 Task: Add an event with the title Lunch Break: Mindfulness and Stress Reduction Workshop, date '2023/12/07', time 7:50 AM to 9:50 AMand add a description: The training workshop will be facilitated by experienced negotiation experts who will provide guidance, insights, and practical tips throughout the session. Participants will have ample opportunities to ask questions, share experiences, and receive personalized feedback on their negotiation skills.Select event color  Tangerine . Add location for the event as: 123 Belém Tower, Lisbon, Portugal, logged in from the account softage.5@softage.netand send the event invitation to softage.6@softage.net and softage.7@softage.net. Set a reminder for the event Weekly on Sunday
Action: Mouse moved to (56, 94)
Screenshot: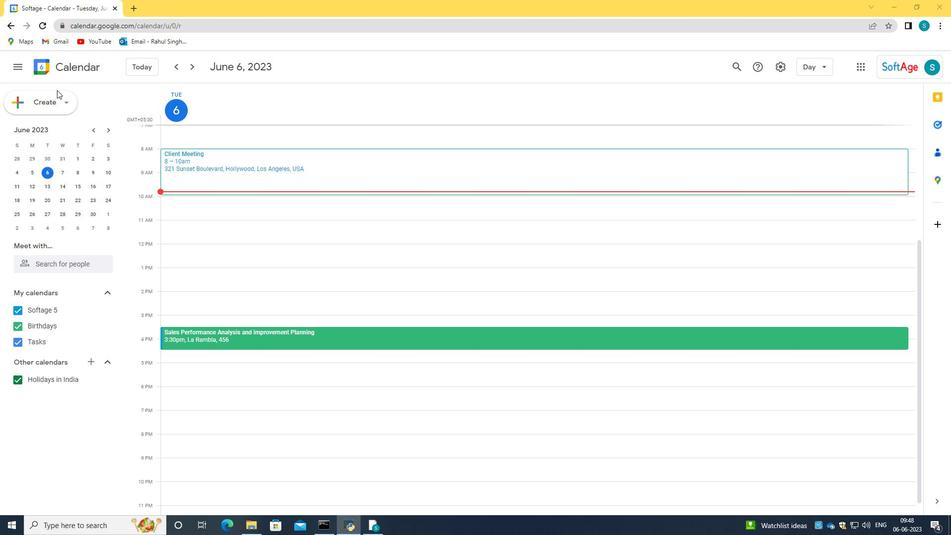 
Action: Mouse pressed left at (56, 94)
Screenshot: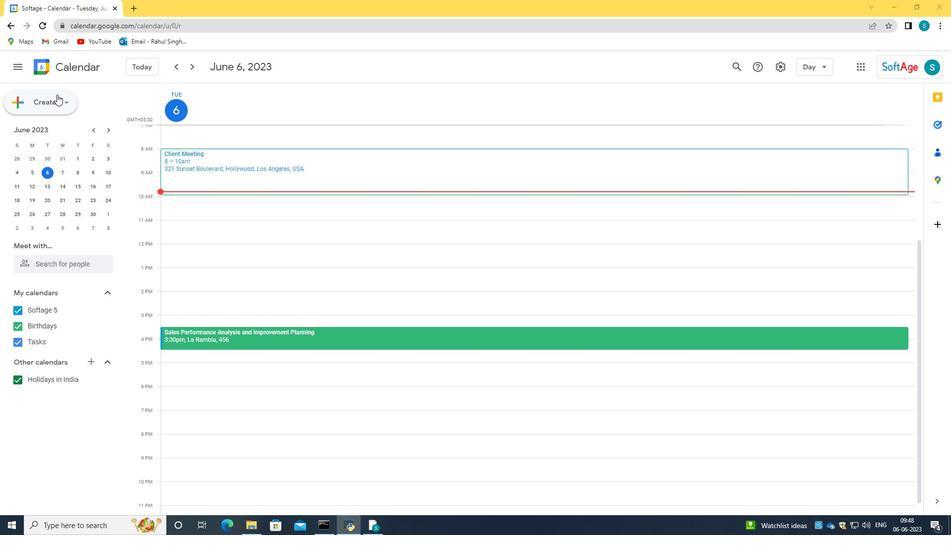 
Action: Mouse moved to (63, 128)
Screenshot: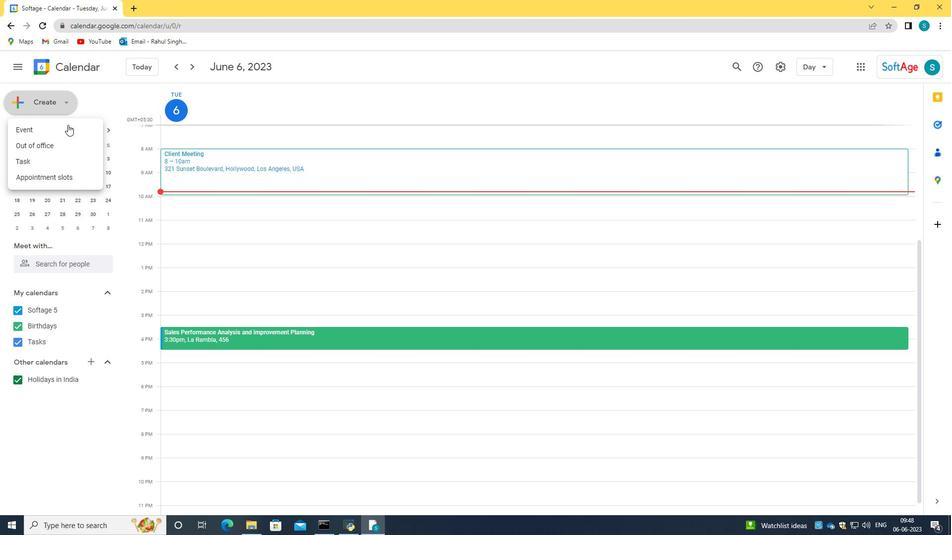 
Action: Mouse pressed left at (63, 128)
Screenshot: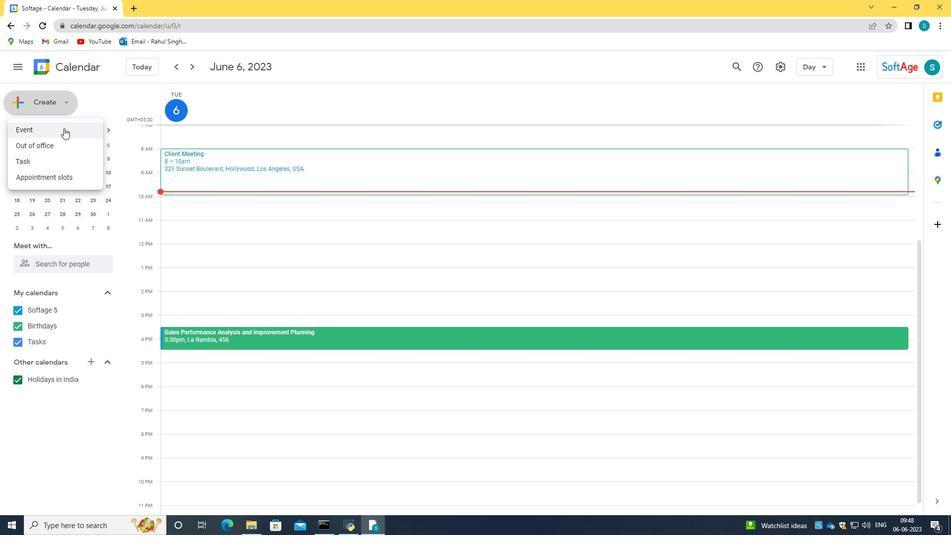 
Action: Mouse moved to (572, 396)
Screenshot: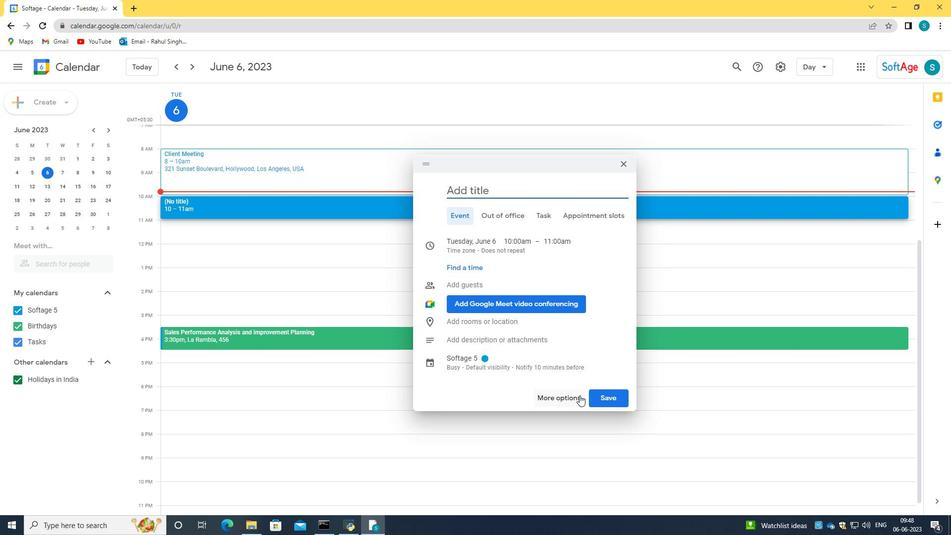 
Action: Mouse pressed left at (572, 396)
Screenshot: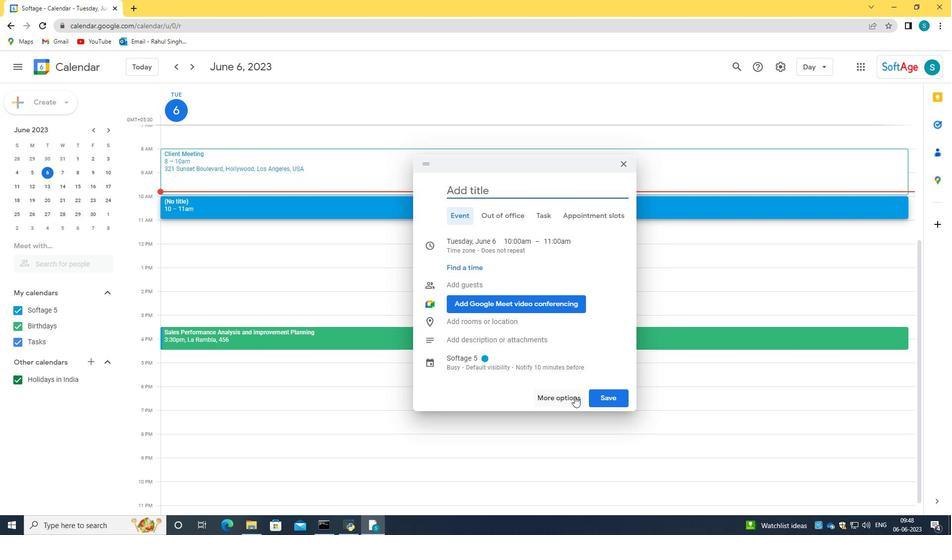 
Action: Mouse moved to (90, 76)
Screenshot: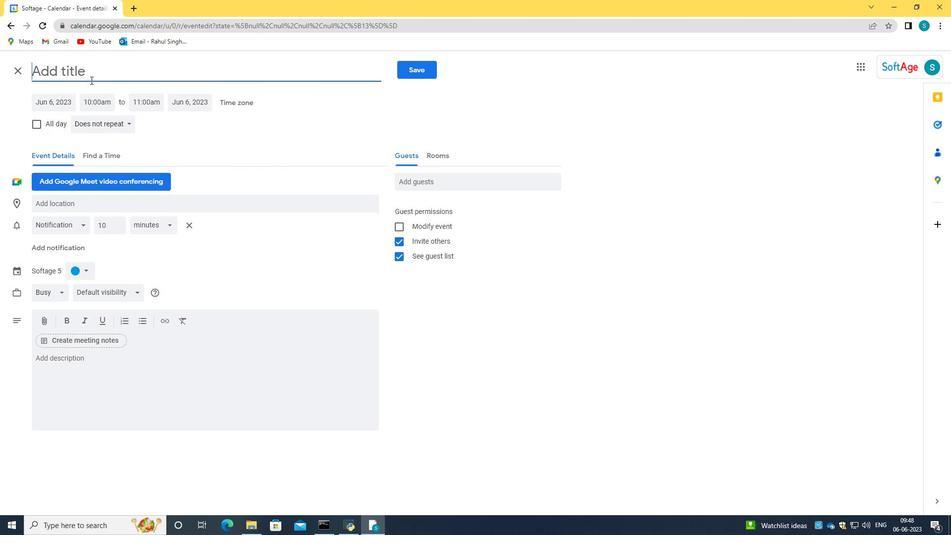 
Action: Mouse pressed left at (90, 76)
Screenshot: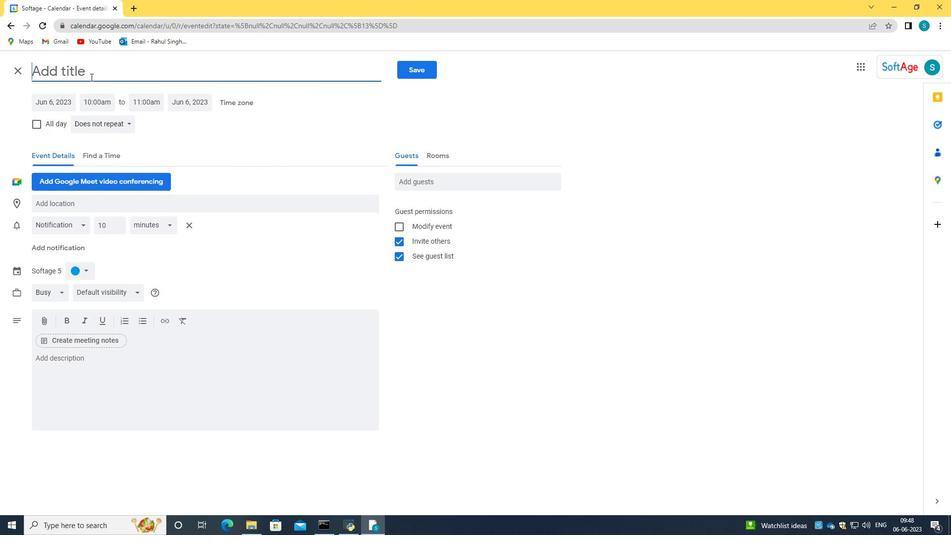 
Action: Key pressed <Key.caps_lock>L<Key.caps_lock>uc<Key.backspace>nch<Key.space><Key.caps_lock>B<Key.caps_lock>reak<Key.shift_r>:<Key.space><Key.caps_lock>M<Key.caps_lock>indfulness<Key.space>and<Key.space><Key.caps_lock>ST<Key.backspace><Key.caps_lock>tress<Key.space><Key.caps_lock>R<Key.caps_lock>eduction<Key.space><Key.caps_lock>W<Key.caps_lock>orkshop<Key.tab>
Screenshot: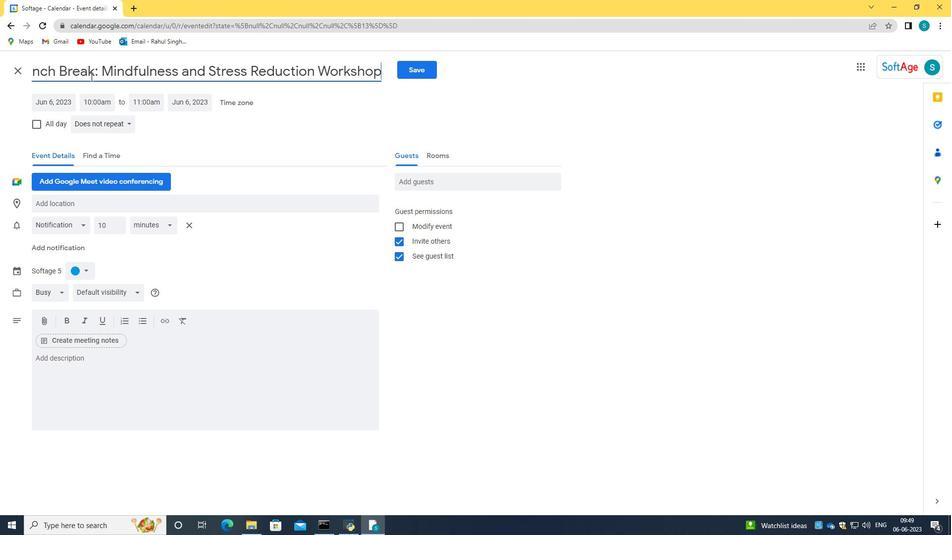 
Action: Mouse moved to (68, 95)
Screenshot: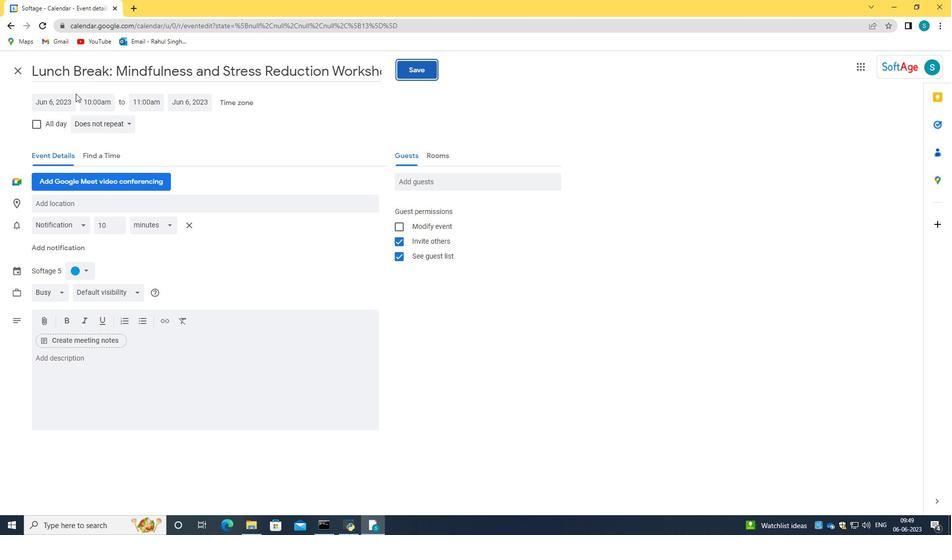 
Action: Mouse pressed left at (68, 95)
Screenshot: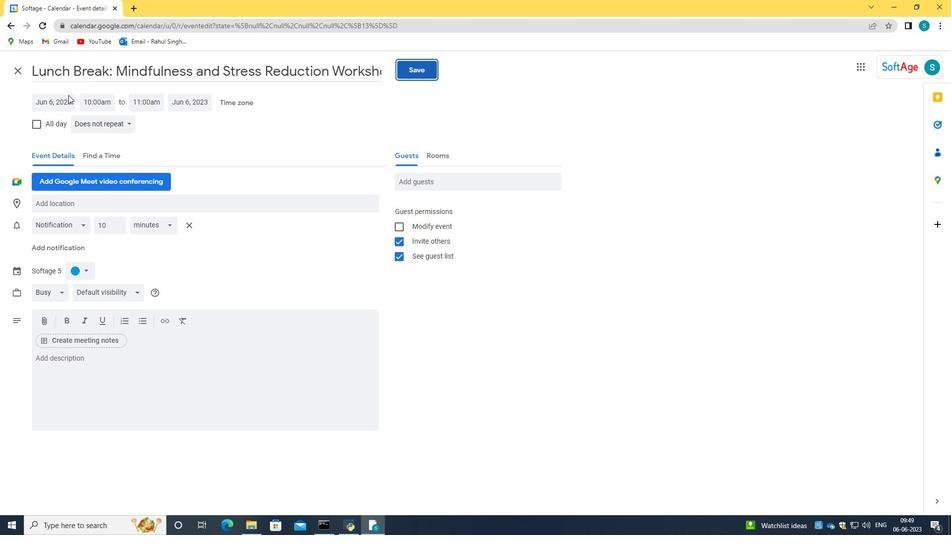 
Action: Mouse moved to (47, 103)
Screenshot: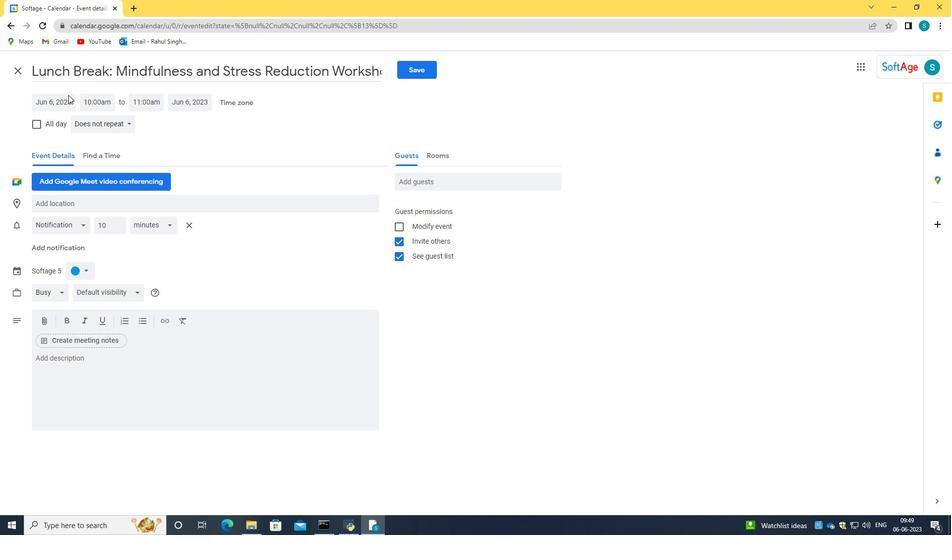 
Action: Key pressed 08<Key.backspace>7<Key.shift_r>:50<Key.space>am<Key.tab>09<Key.shift_r>:50<Key.space>am
Screenshot: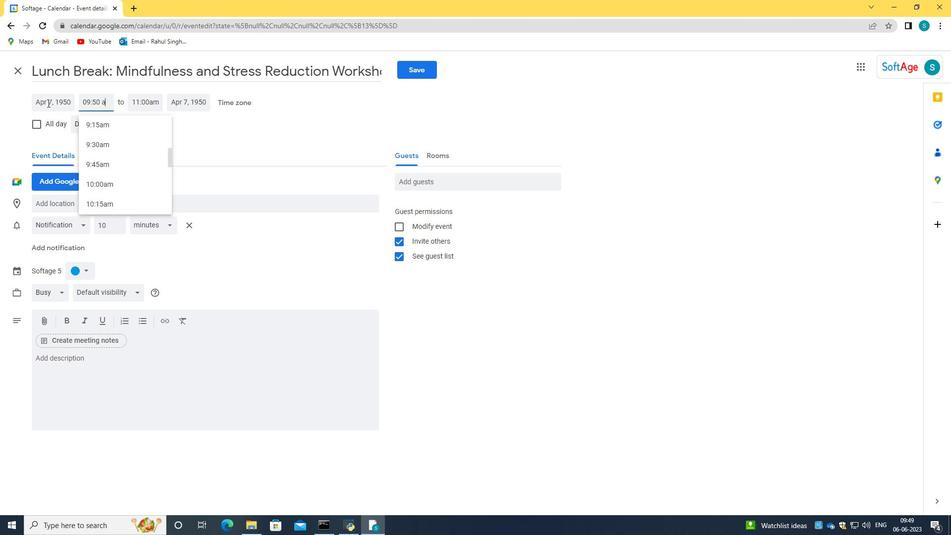 
Action: Mouse moved to (117, 157)
Screenshot: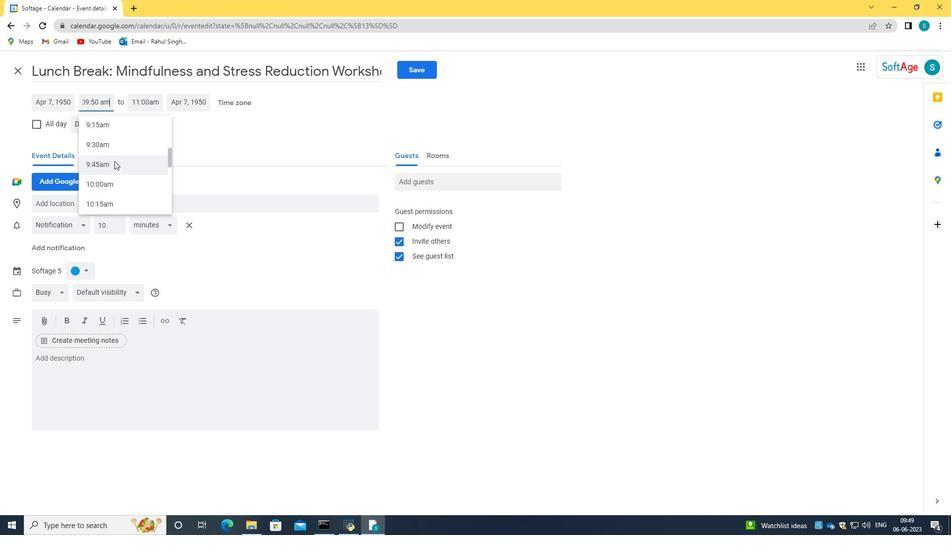 
Action: Key pressed <Key.enter>
Screenshot: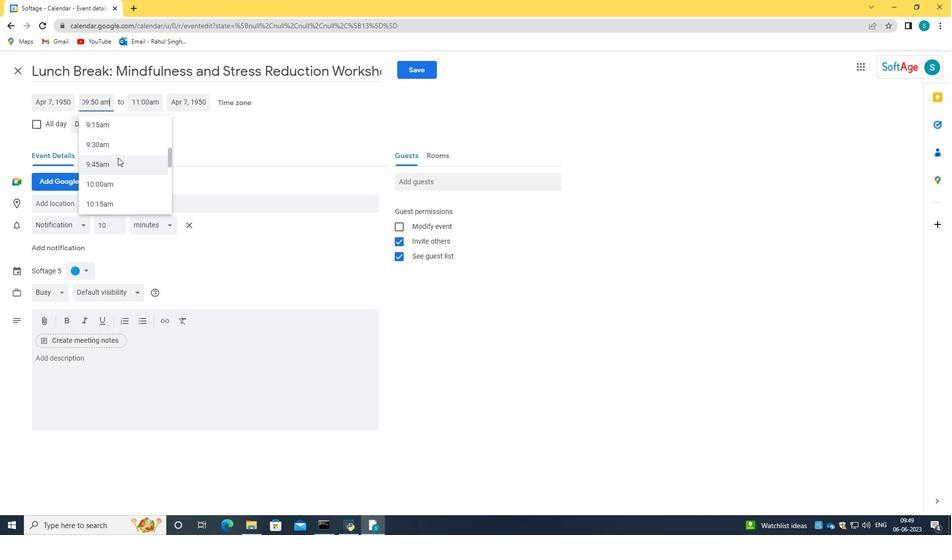 
Action: Mouse moved to (66, 100)
Screenshot: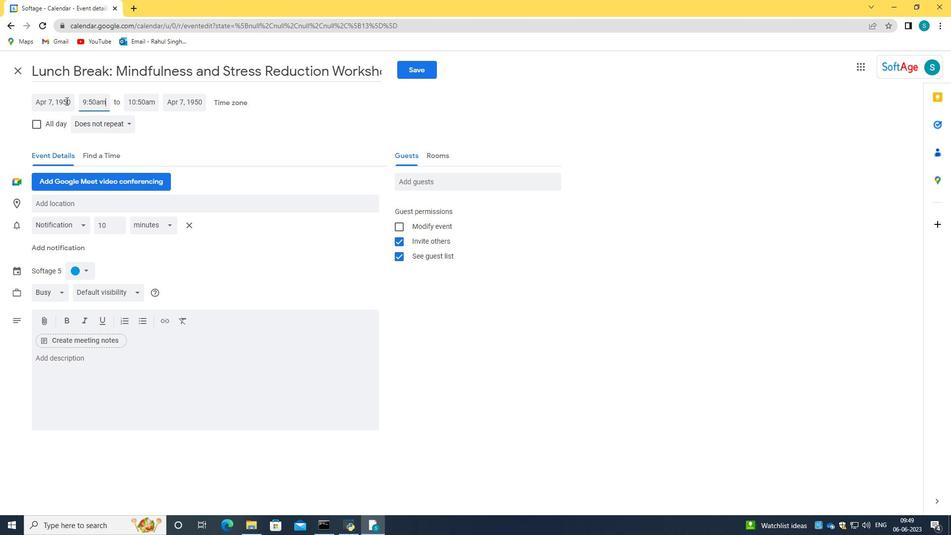 
Action: Mouse pressed left at (66, 100)
Screenshot: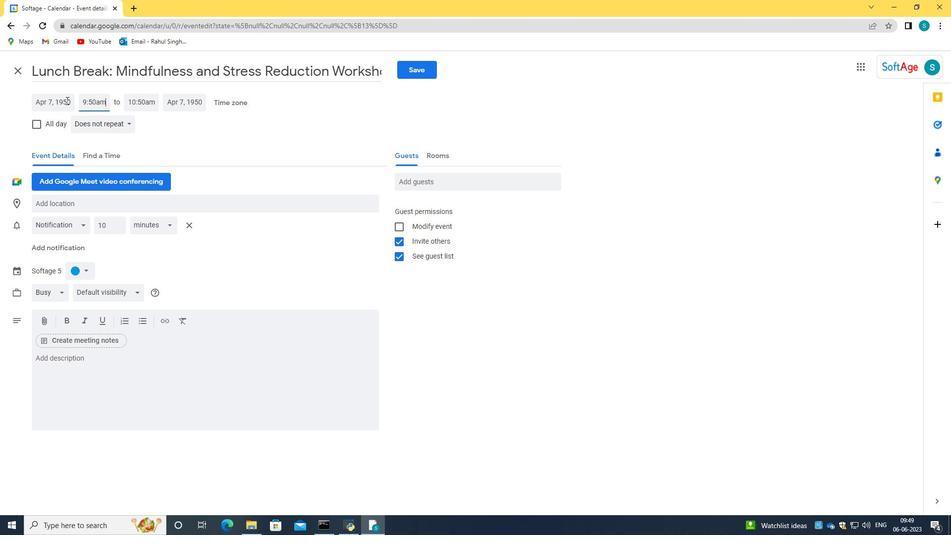 
Action: Mouse moved to (66, 100)
Screenshot: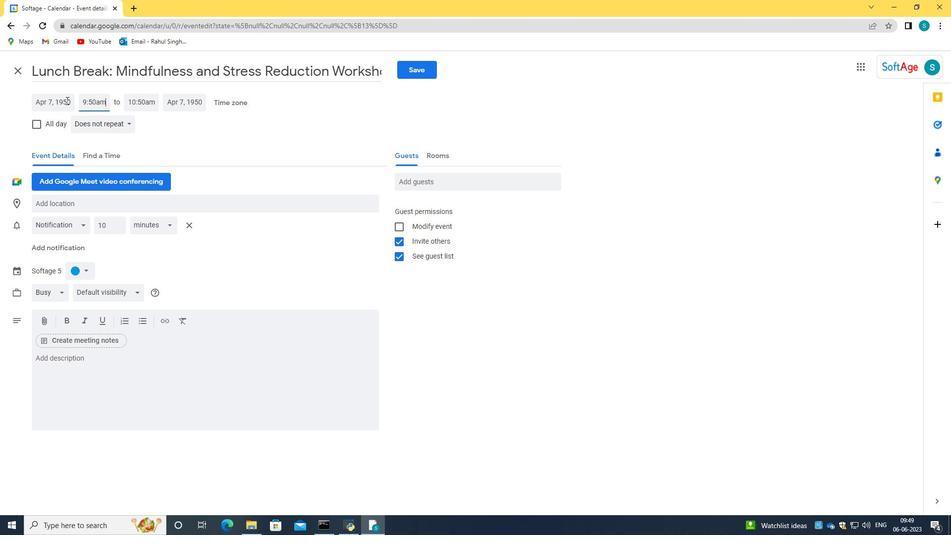 
Action: Key pressed <Key.backspace>2023/12/07<Key.tab>07<Key.shift_r>:50<Key.space>am<Key.tab>9<Key.shift_r>:50<Key.space>am
Screenshot: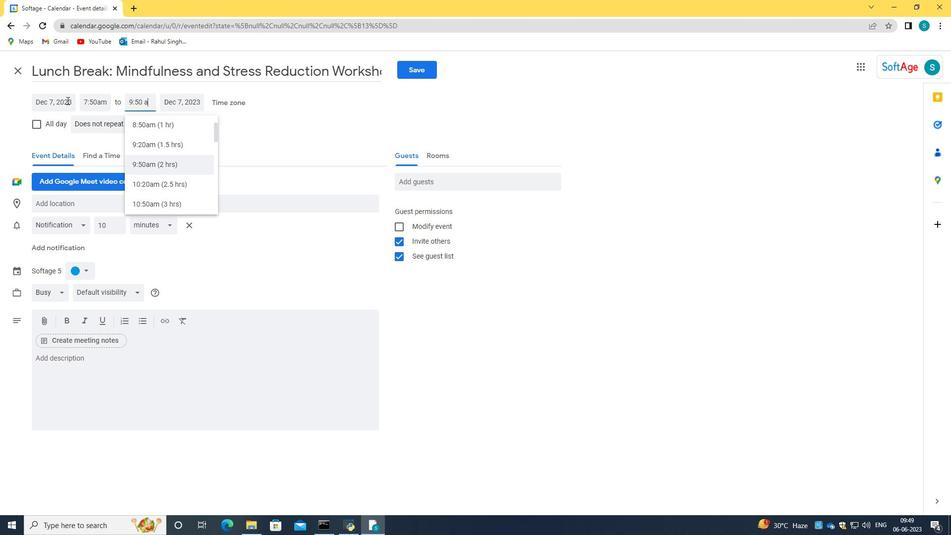 
Action: Mouse moved to (153, 165)
Screenshot: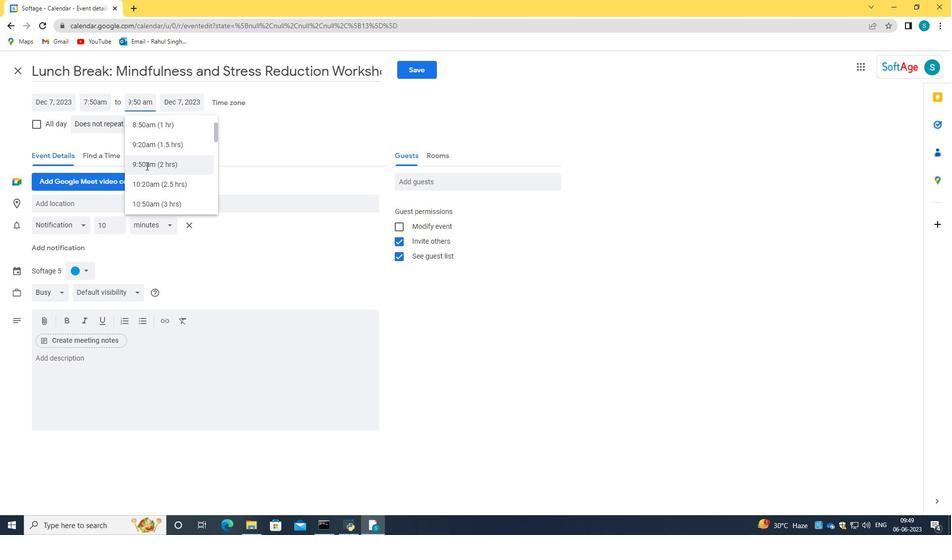 
Action: Mouse pressed left at (153, 165)
Screenshot: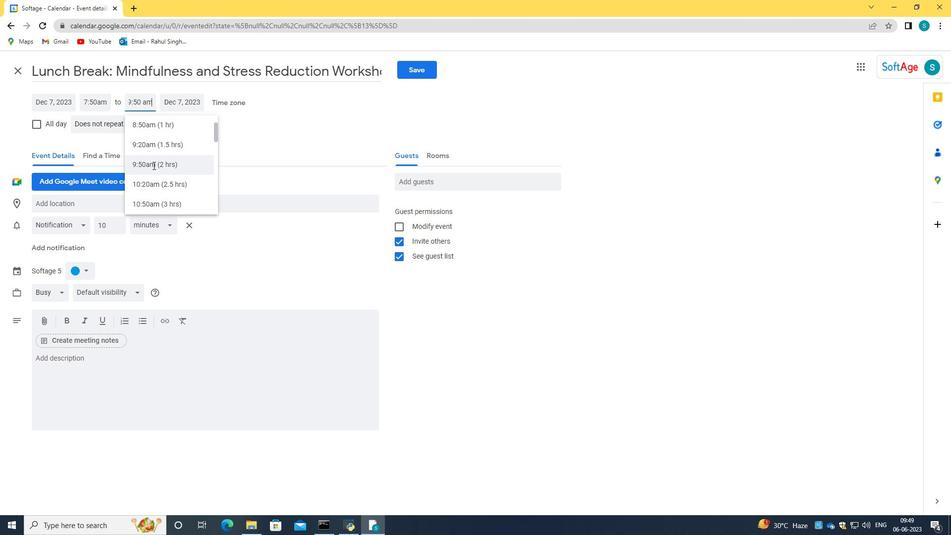 
Action: Mouse moved to (194, 363)
Screenshot: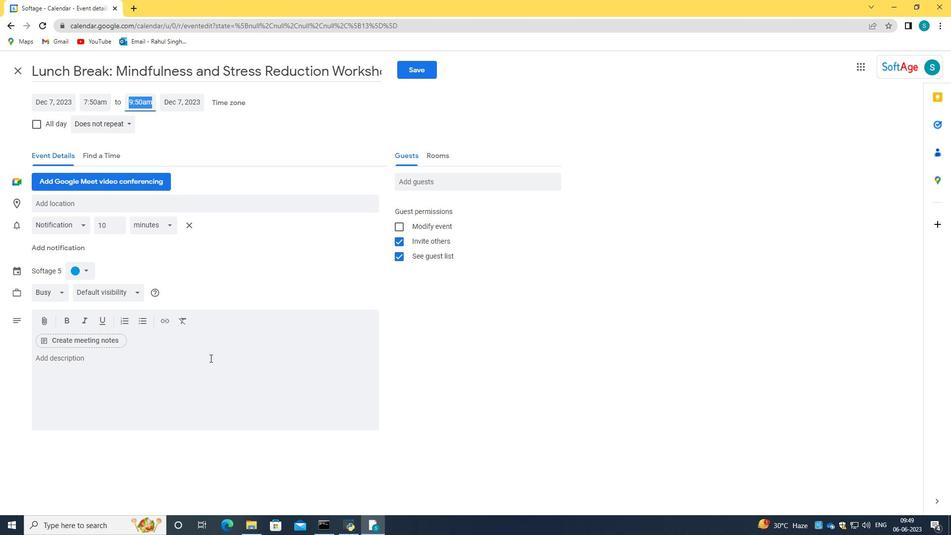 
Action: Mouse pressed left at (194, 363)
Screenshot: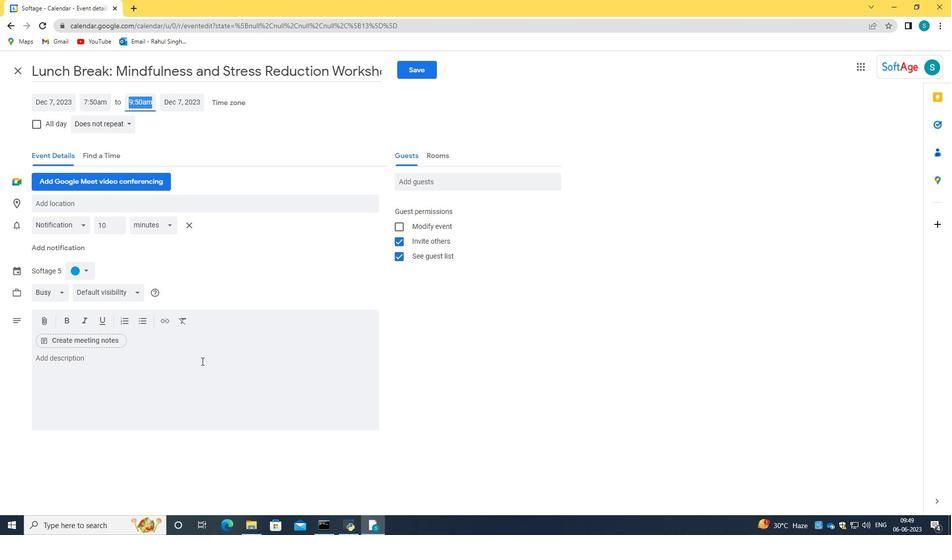 
Action: Key pressed <Key.caps_lock>T<Key.caps_lock>he<Key.space>training<Key.space>workshop<Key.space>will<Key.space>be<Key.space>facilitated<Key.space>by<Key.space>experirnced<Key.space><Key.backspace><Key.backspace><Key.backspace><Key.backspace><Key.backspace><Key.backspace><Key.backspace>ienced<Key.space>nef<Key.backspace>gotiation<Key.space>expere<Key.backspace>ts<Key.space>who<Key.space>will<Key.space>provide<Key.space>guidance,<Key.space>insights,<Key.space>and<Key.space>practical<Key.space>tips<Key.space>throughout<Key.space>the<Key.space>session.<Key.space><Key.caps_lock>P<Key.caps_lock>articipants<Key.space>will<Key.space>have<Key.space>ample<Key.space>opportunities<Key.space>to<Key.space>ask<Key.space>questions,<Key.space>share<Key.space>experiences,<Key.space>and<Key.space>recive<Key.space>personalized
Screenshot: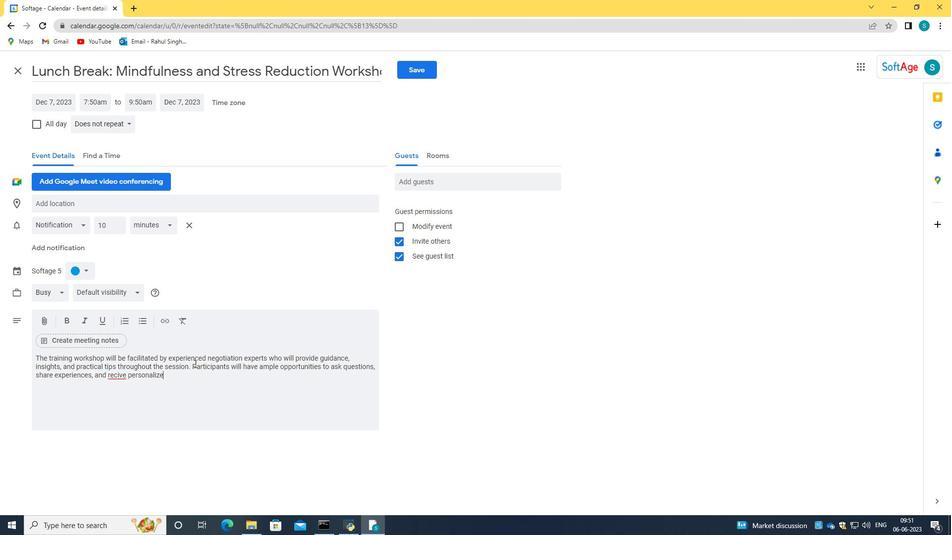 
Action: Mouse moved to (117, 374)
Screenshot: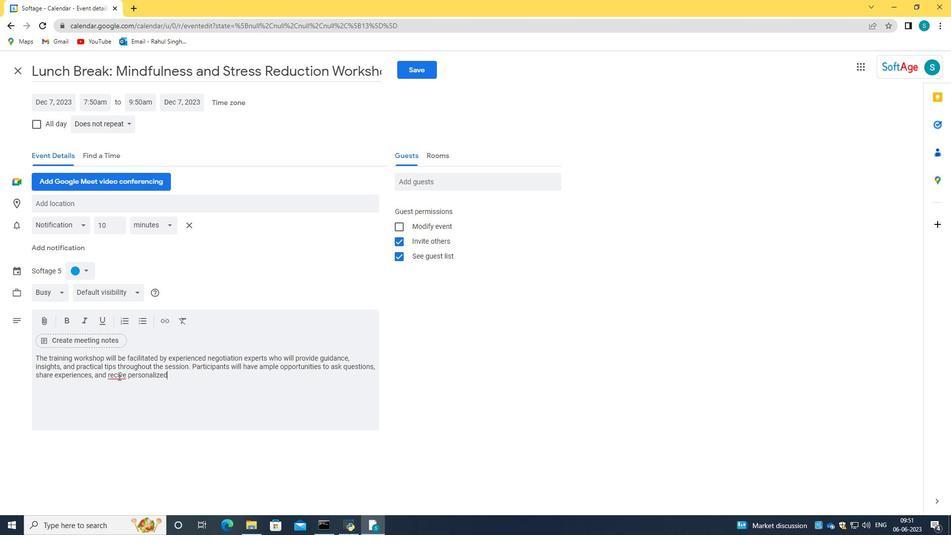 
Action: Mouse pressed left at (117, 374)
Screenshot: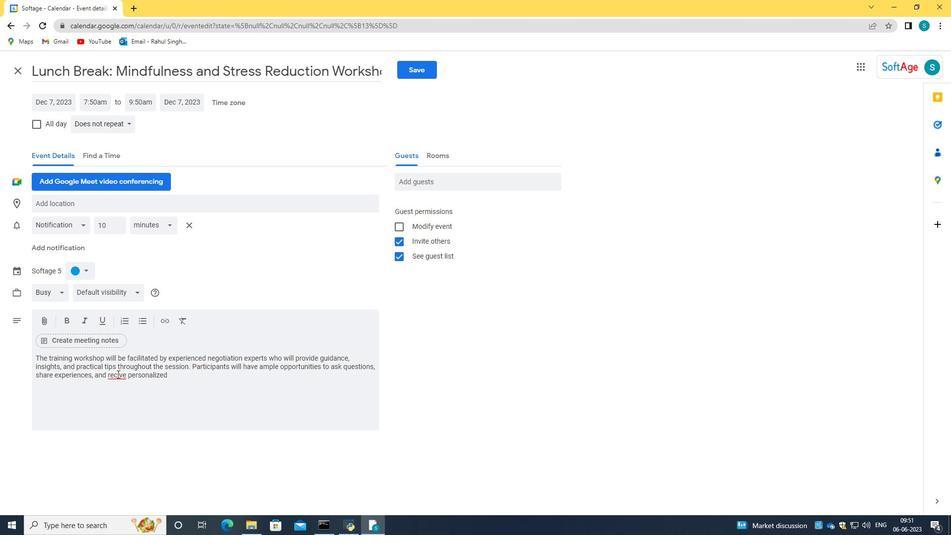 
Action: Mouse moved to (125, 374)
Screenshot: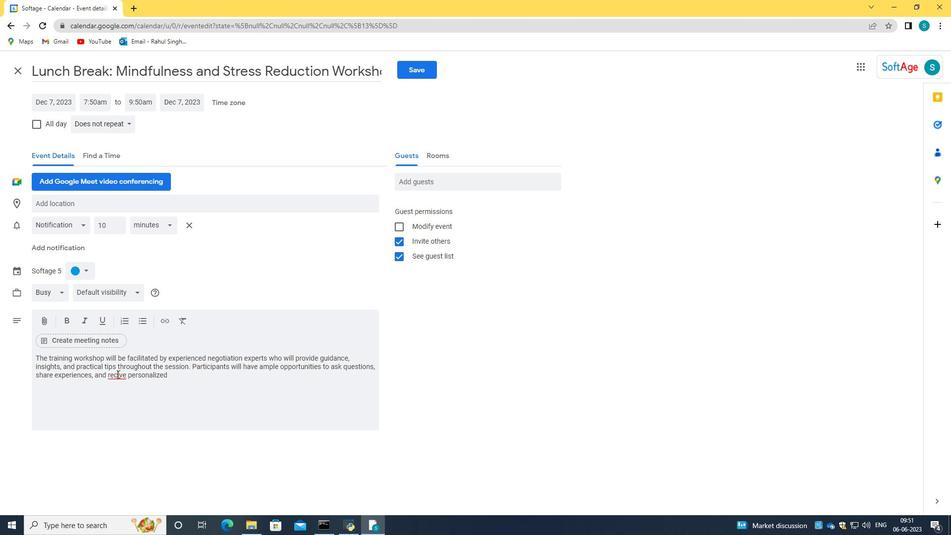 
Action: Key pressed e
Screenshot: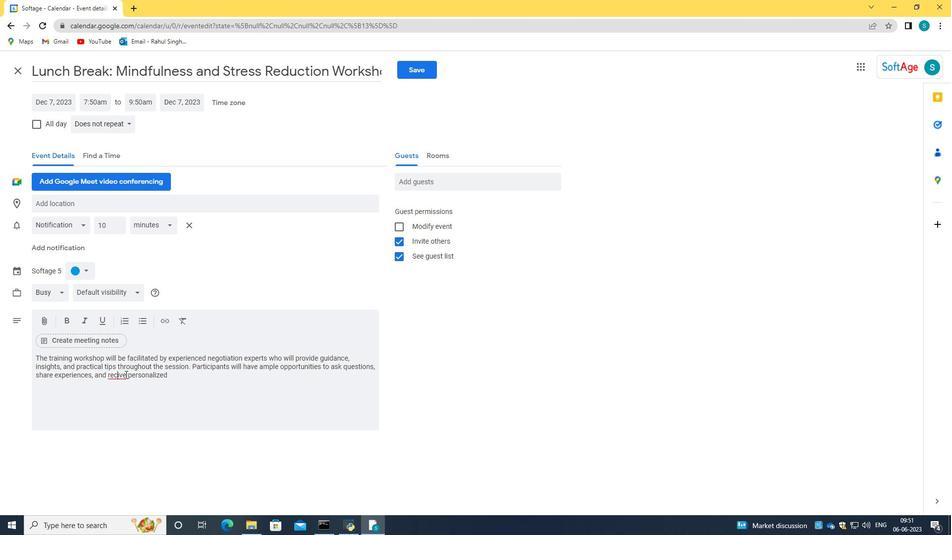 
Action: Mouse moved to (174, 372)
Screenshot: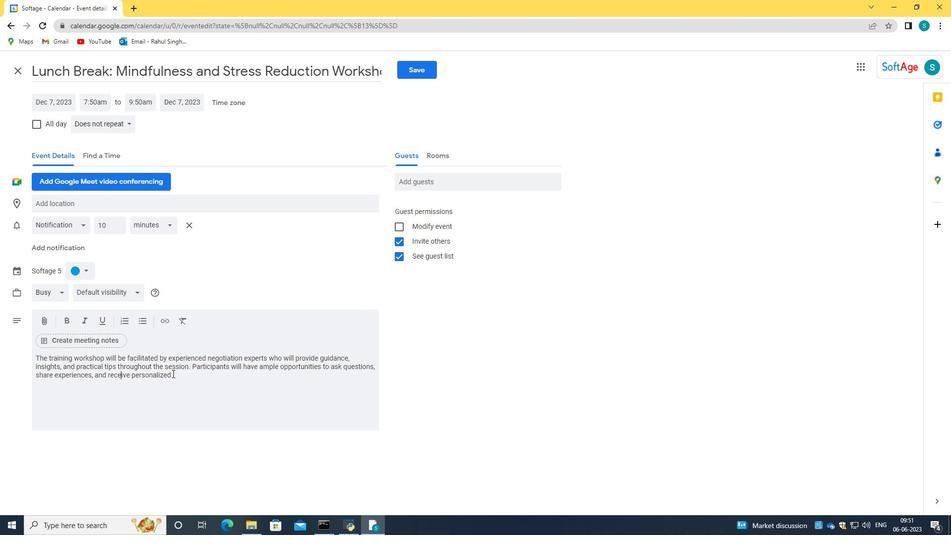 
Action: Mouse pressed left at (174, 372)
Screenshot: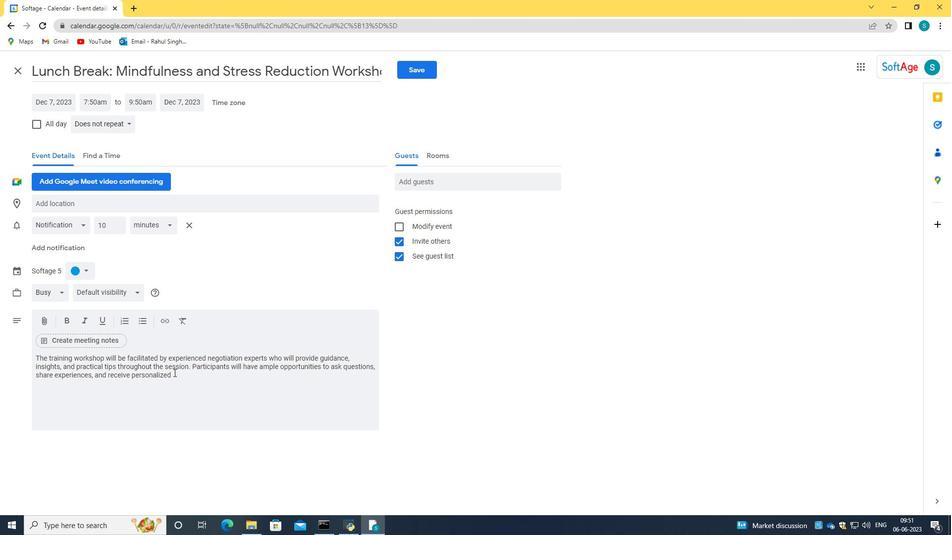 
Action: Key pressed <Key.space>feedback<Key.space>on<Key.space>their<Key.space>negotiation.
Screenshot: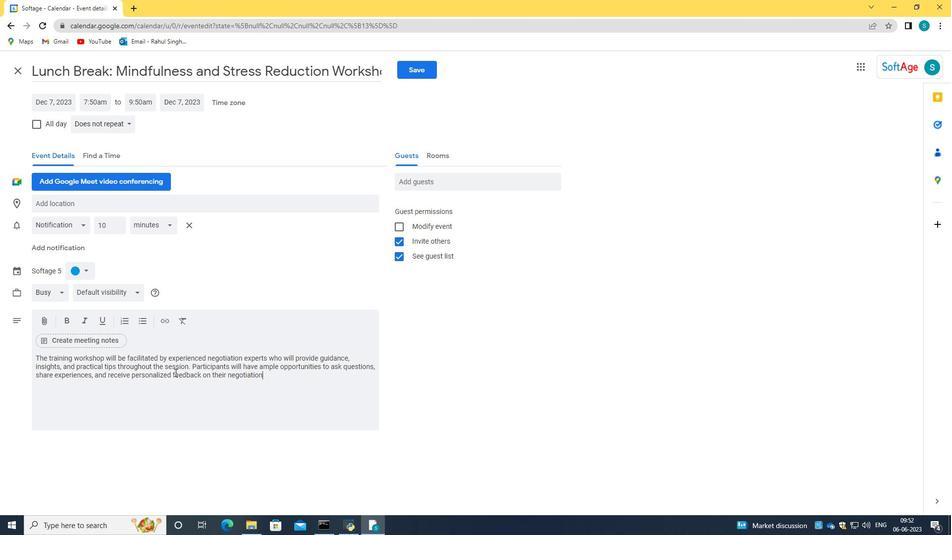 
Action: Mouse moved to (258, 256)
Screenshot: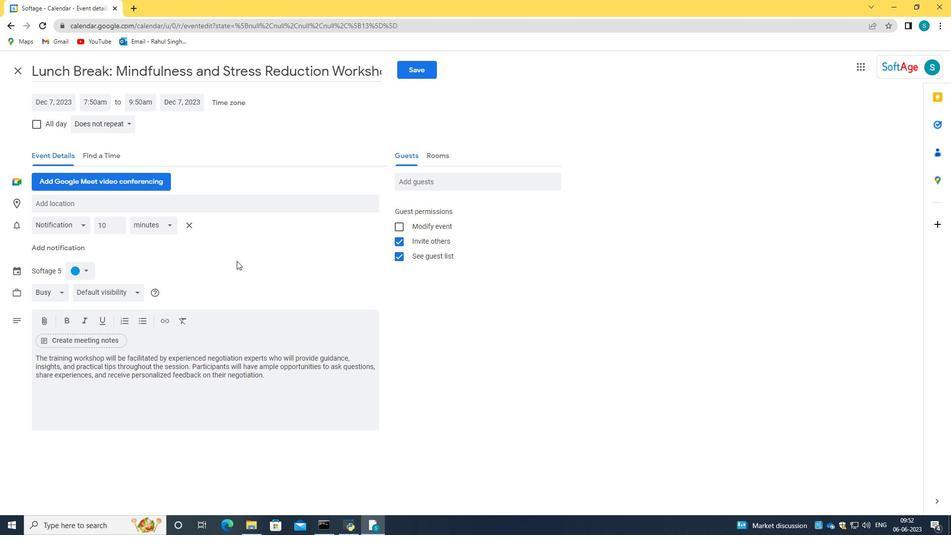 
Action: Key pressed <Key.space>
Screenshot: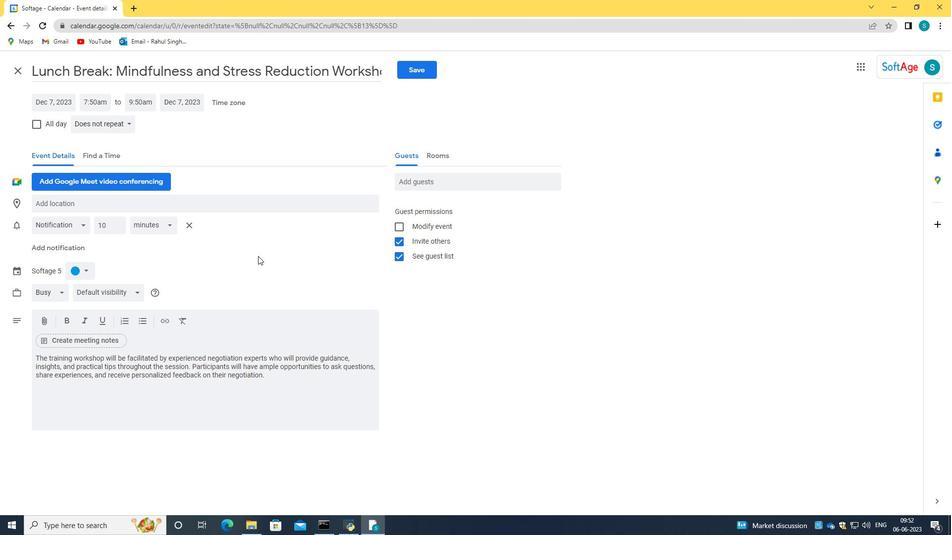 
Action: Mouse moved to (272, 378)
Screenshot: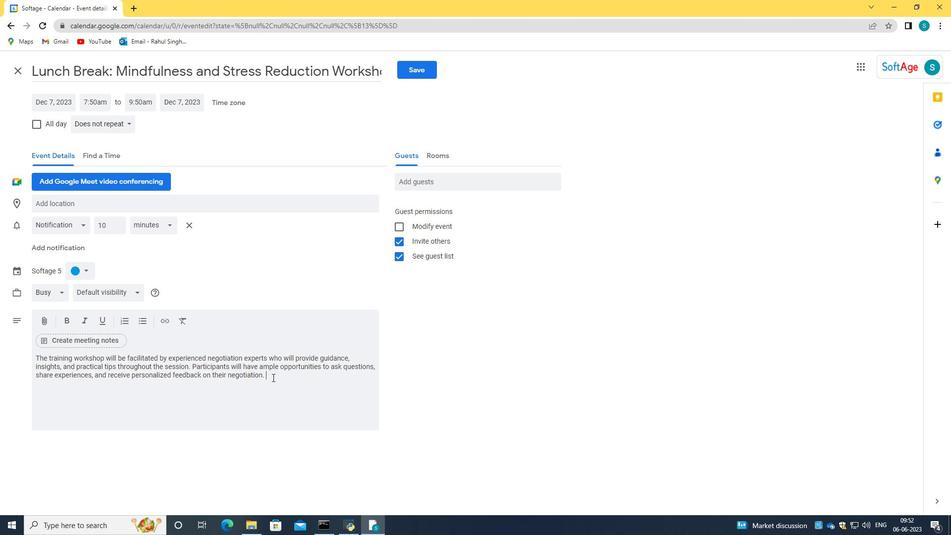 
Action: Mouse pressed left at (272, 378)
Screenshot: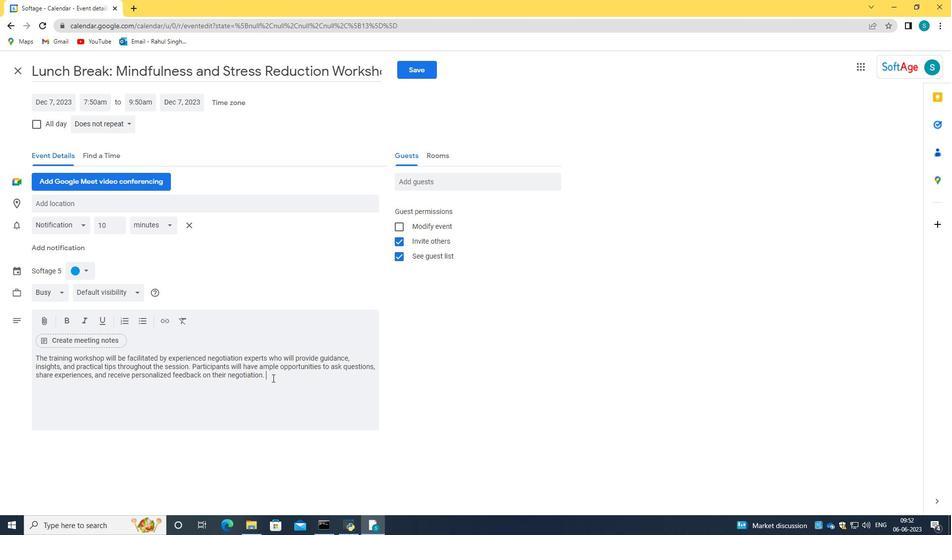 
Action: Key pressed <Key.backspace><Key.backspace><Key.space>skills.
Screenshot: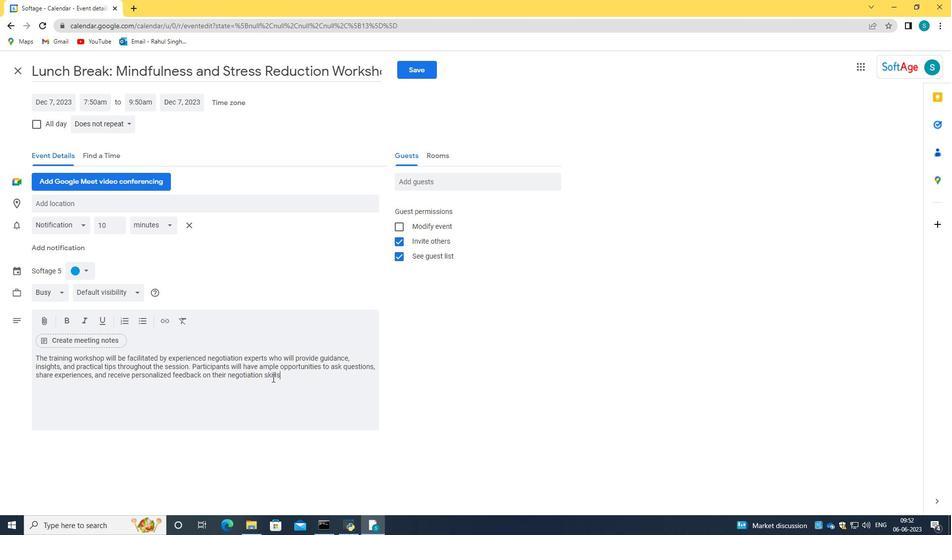 
Action: Mouse moved to (83, 268)
Screenshot: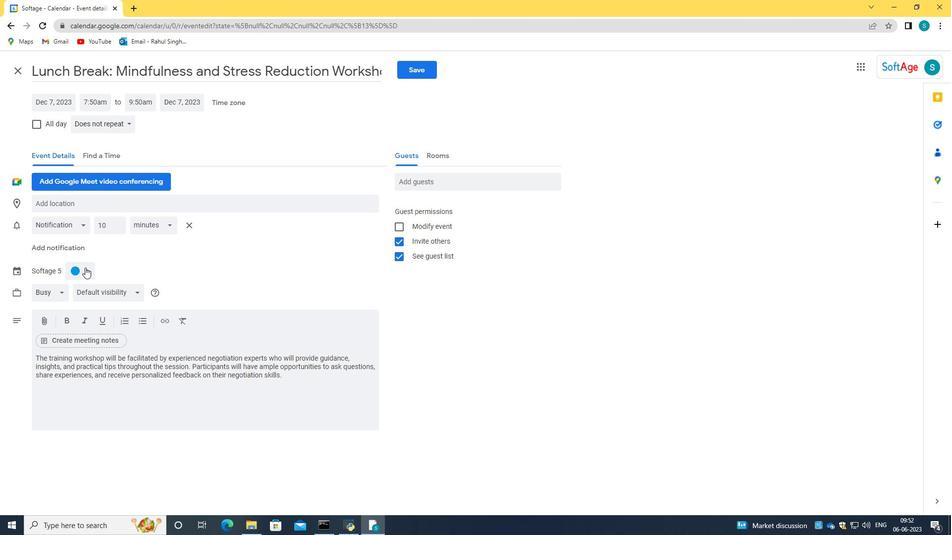 
Action: Mouse pressed left at (83, 268)
Screenshot: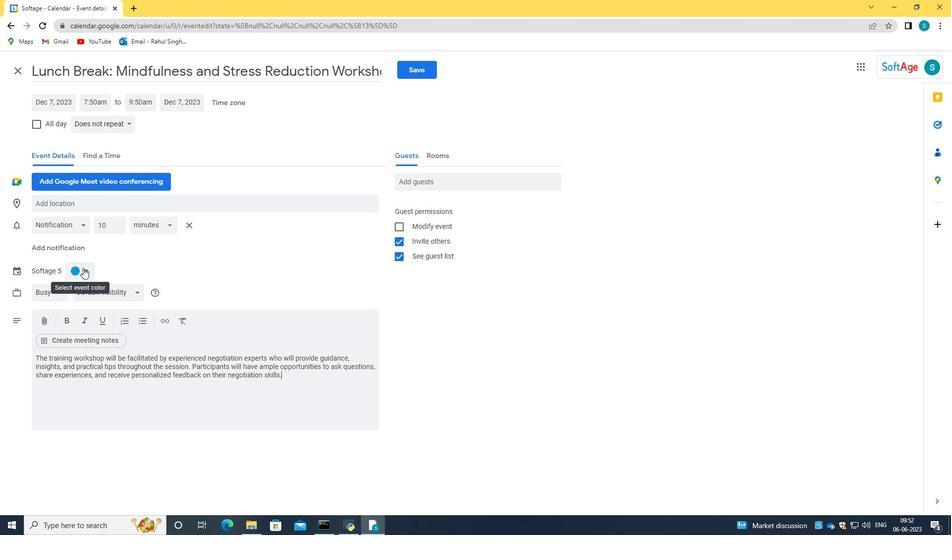 
Action: Mouse moved to (76, 281)
Screenshot: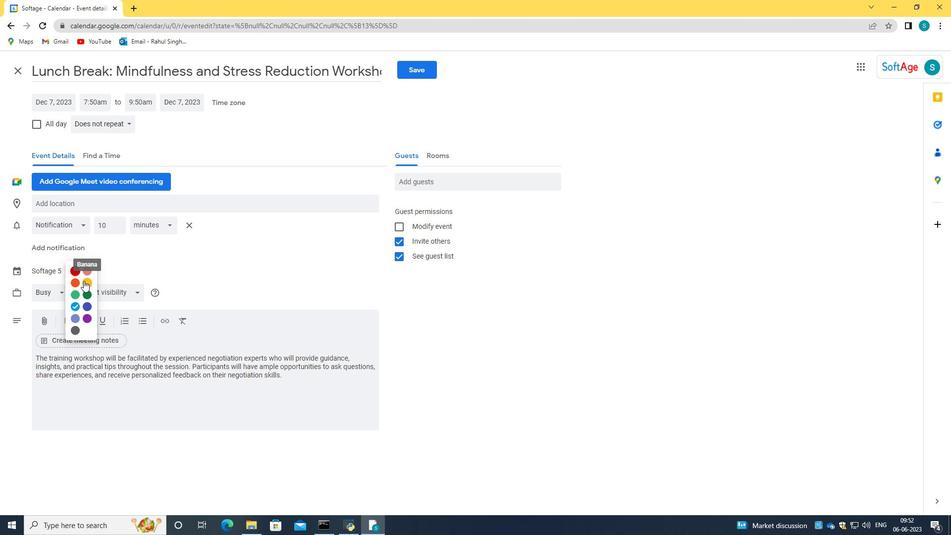 
Action: Mouse pressed left at (76, 281)
Screenshot: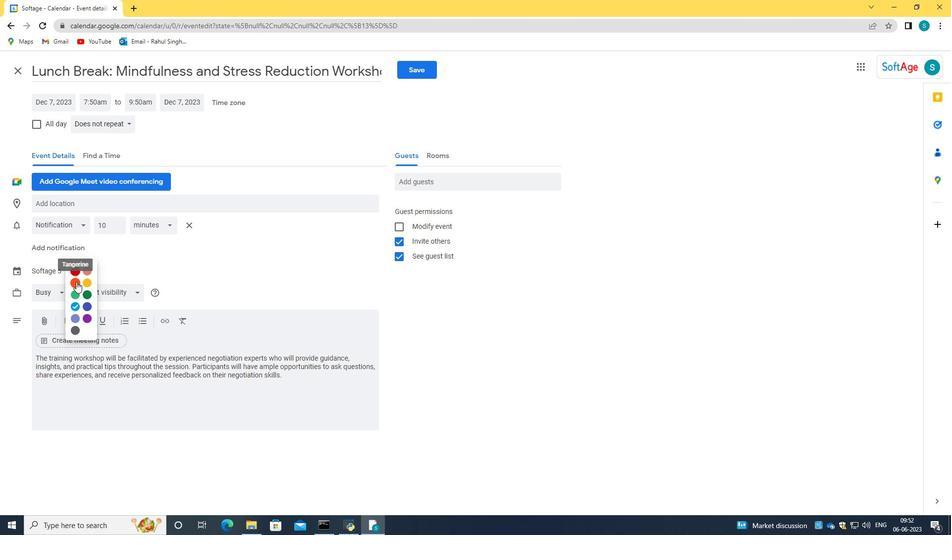 
Action: Mouse moved to (95, 202)
Screenshot: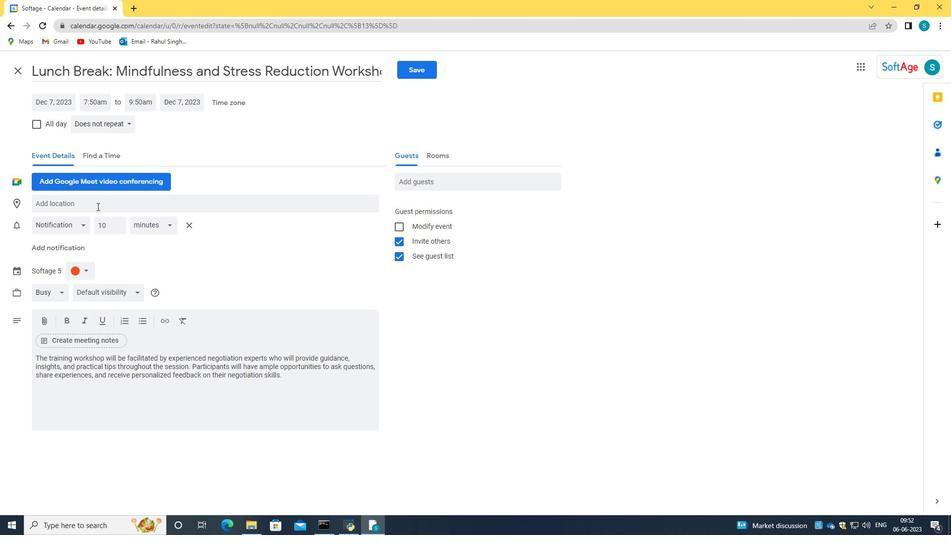 
Action: Mouse pressed left at (95, 202)
Screenshot: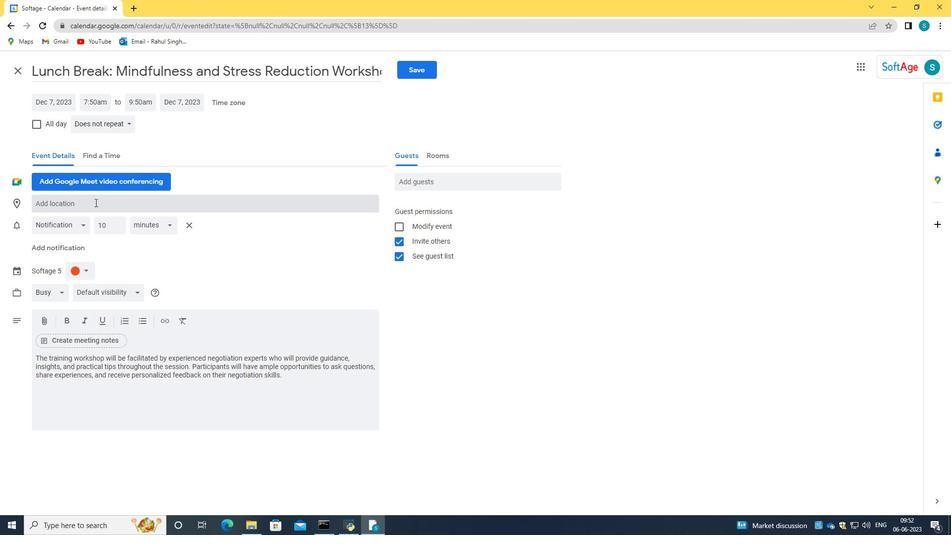 
Action: Key pressed 123<Key.space><Key.caps_lock>B<Key.caps_lock>elem<Key.space><Key.caps_lock>T<Key.caps_lock>ower,<Key.space><Key.caps_lock>L<Key.caps_lock>isbon,<Key.space><Key.caps_lock>P<Key.caps_lock>ortugal<Key.enter>
Screenshot: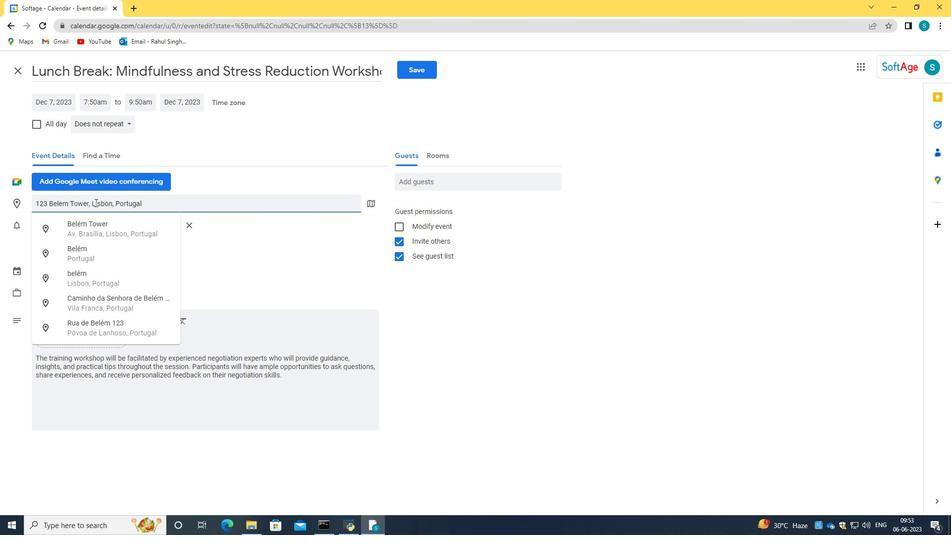 
Action: Mouse moved to (462, 177)
Screenshot: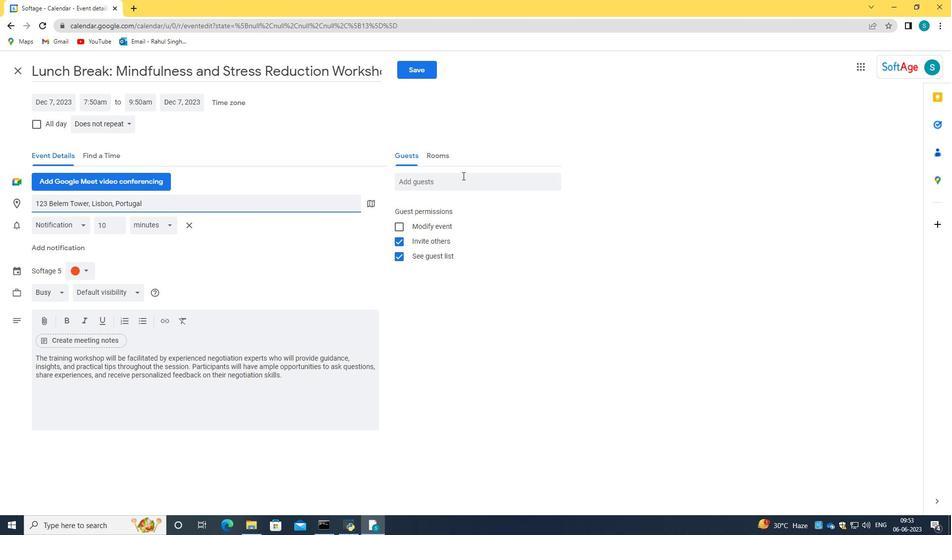 
Action: Mouse pressed left at (462, 177)
Screenshot: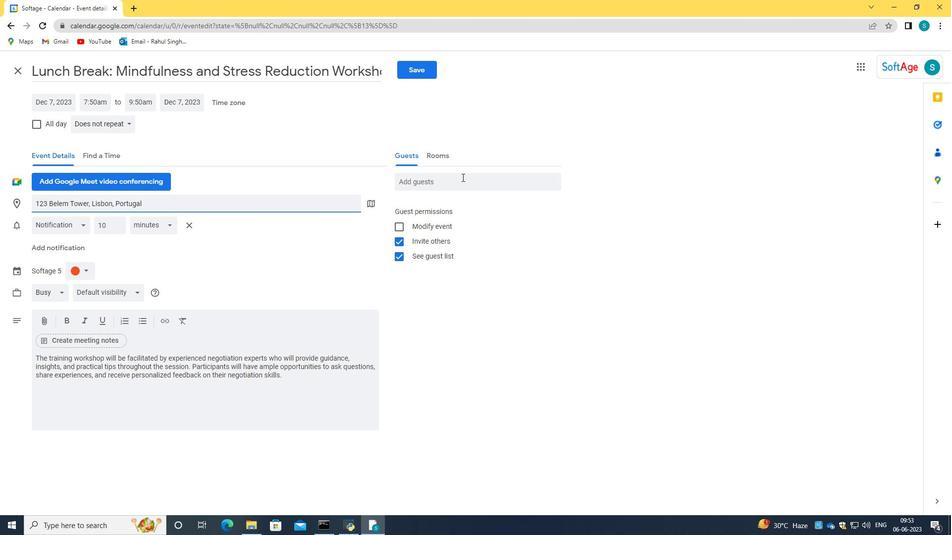 
Action: Key pressed softage.6<Key.shift>@softage.net<Key.tab>softage.7<Key.shift>@softage.net
Screenshot: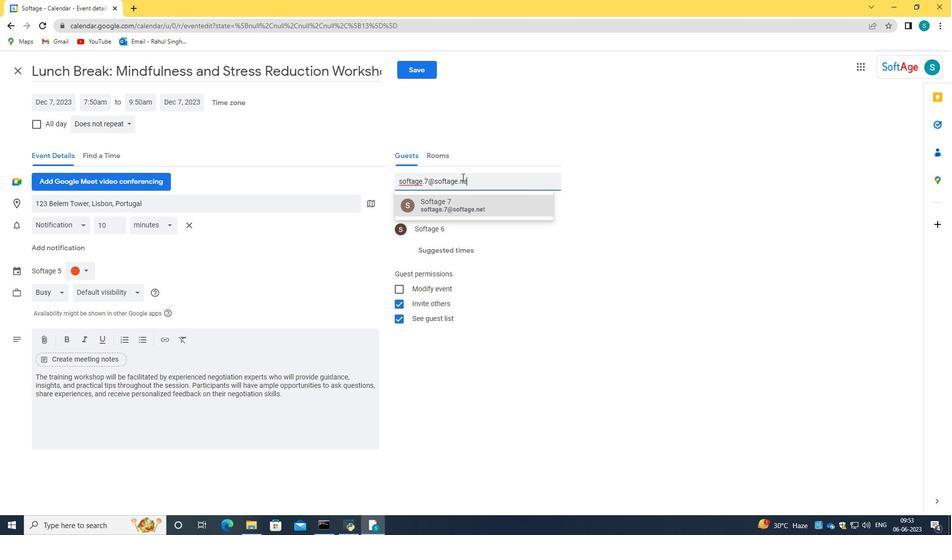 
Action: Mouse moved to (466, 212)
Screenshot: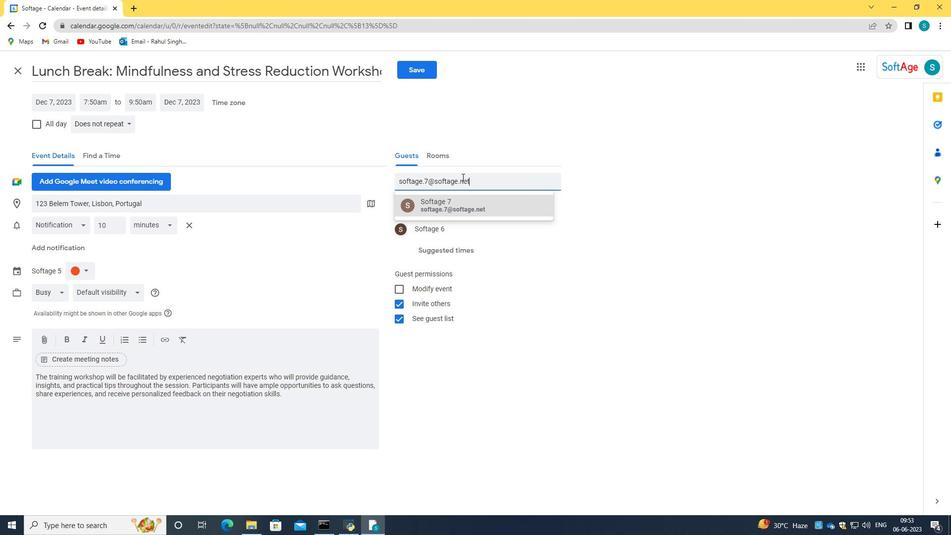 
Action: Mouse pressed left at (466, 212)
Screenshot: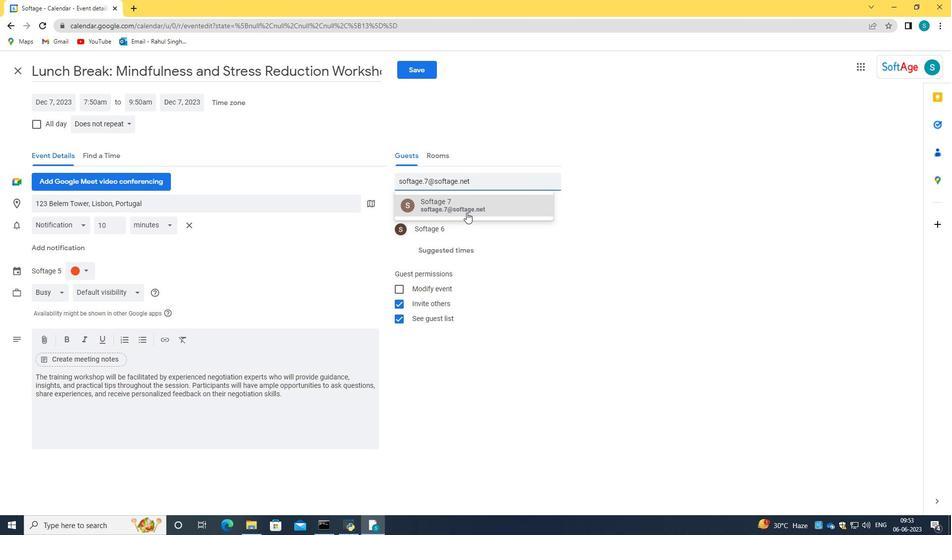 
Action: Mouse moved to (84, 123)
Screenshot: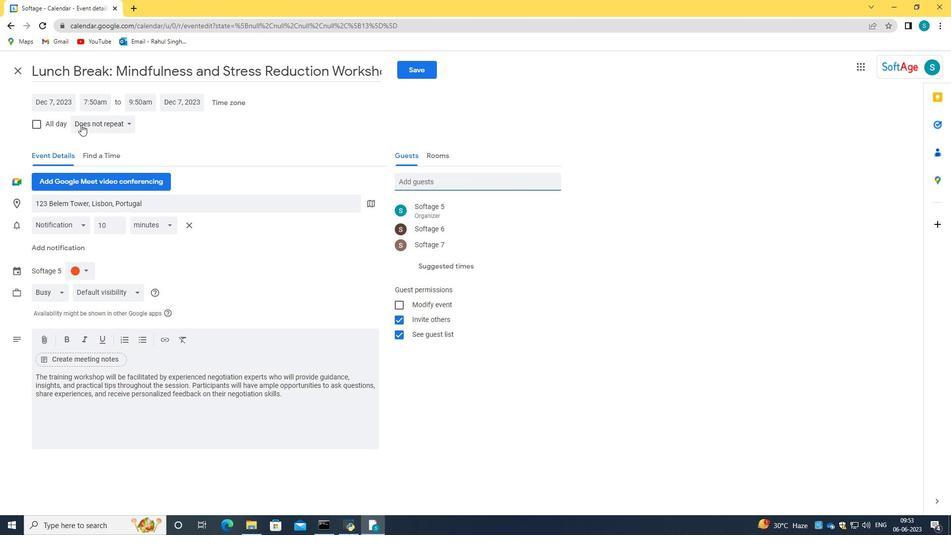 
Action: Mouse pressed left at (84, 123)
Screenshot: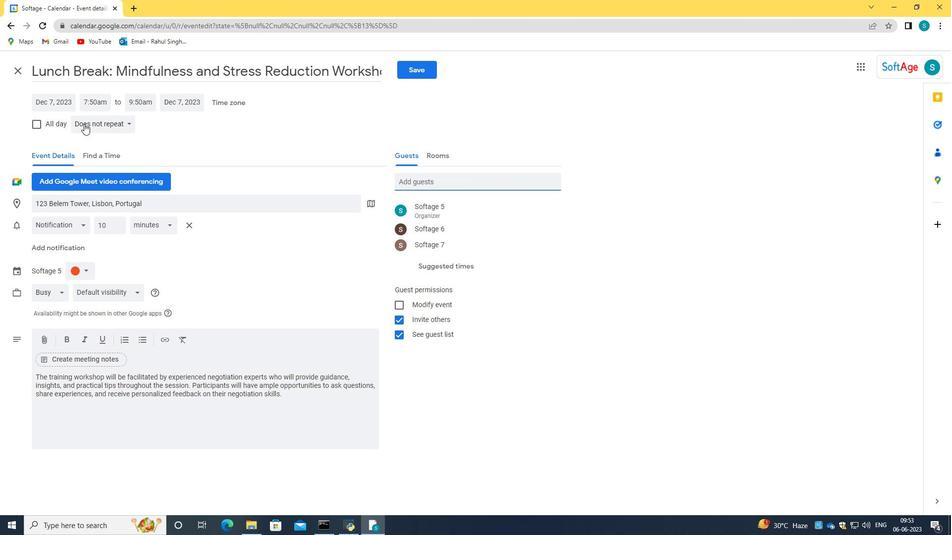 
Action: Mouse moved to (145, 227)
Screenshot: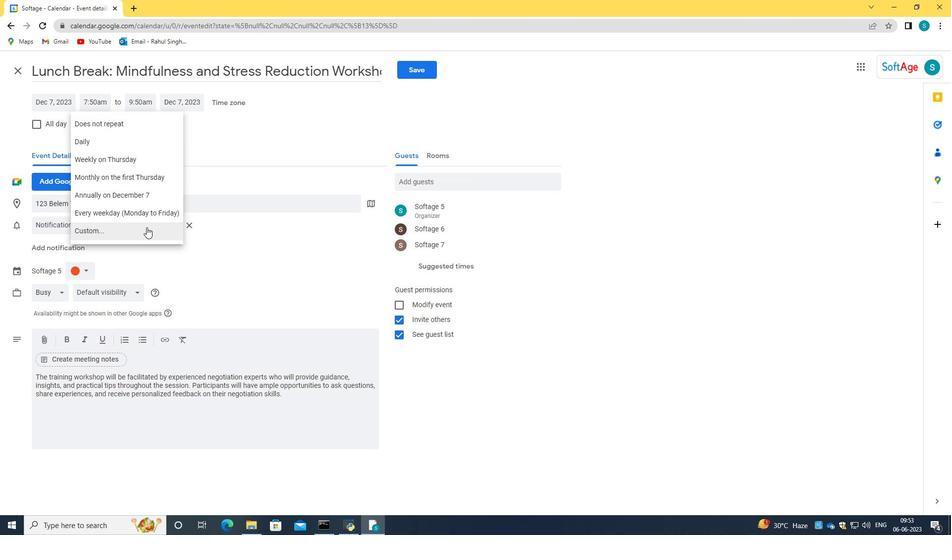 
Action: Mouse pressed left at (145, 227)
Screenshot: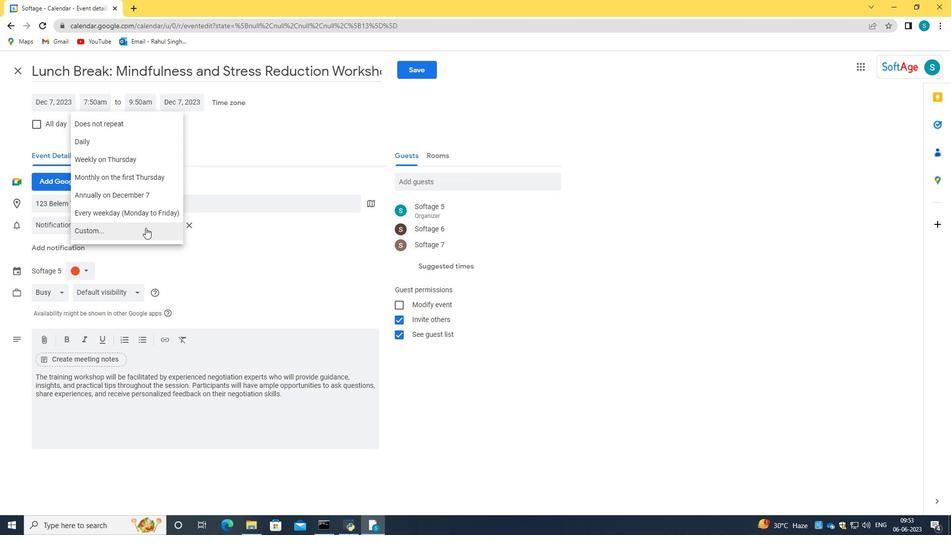 
Action: Mouse moved to (402, 265)
Screenshot: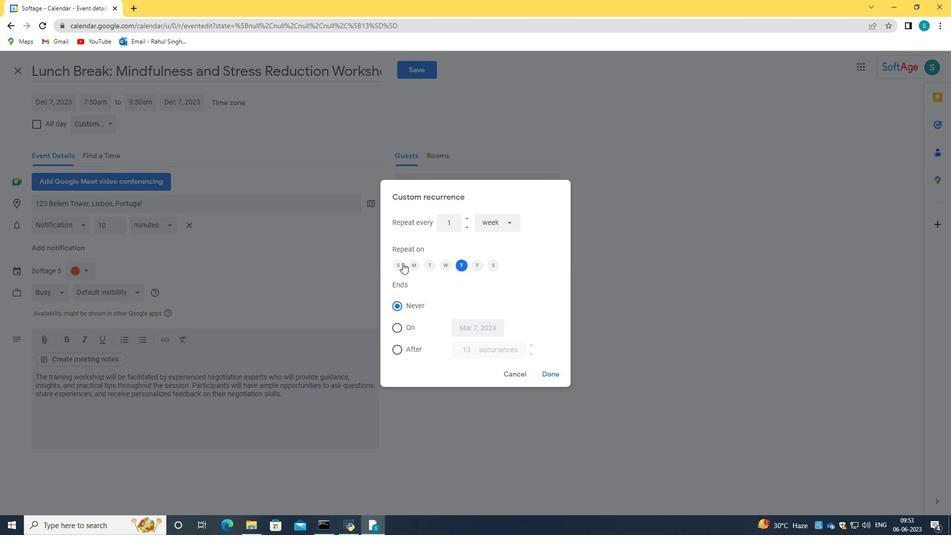 
Action: Mouse pressed left at (402, 265)
Screenshot: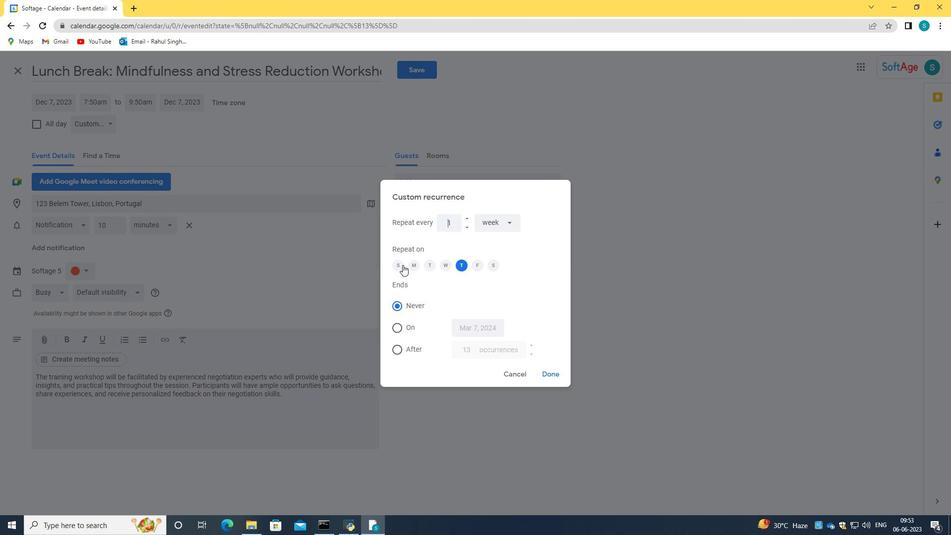 
Action: Mouse moved to (461, 270)
Screenshot: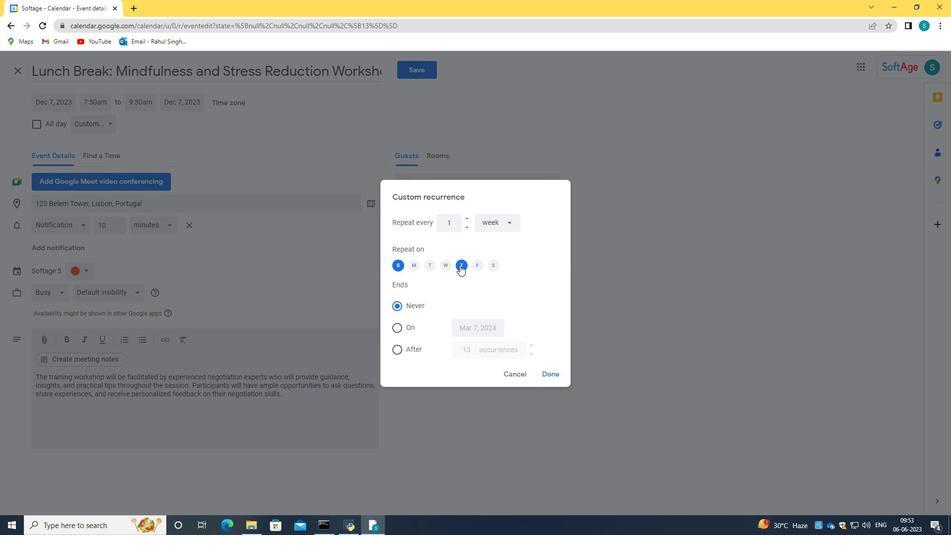 
Action: Mouse pressed left at (461, 270)
Screenshot: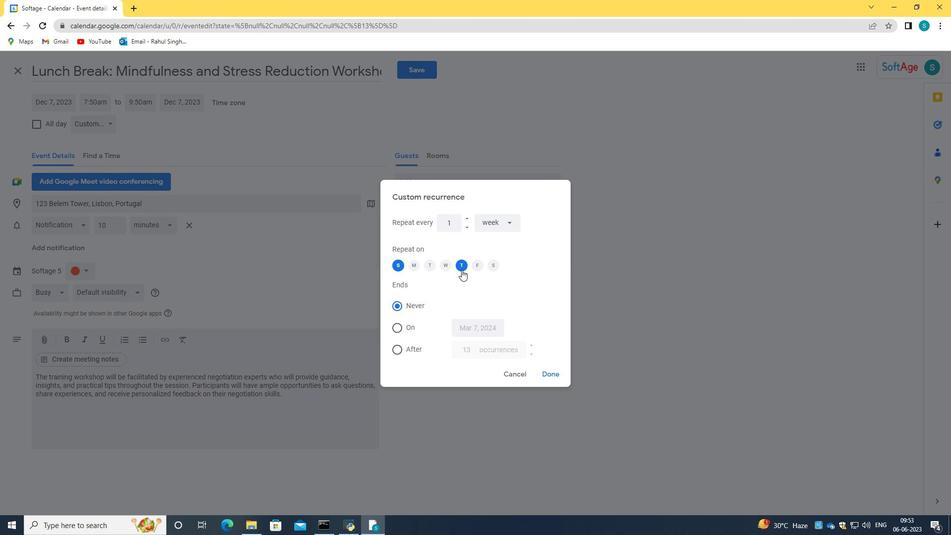 
Action: Mouse moved to (552, 375)
Screenshot: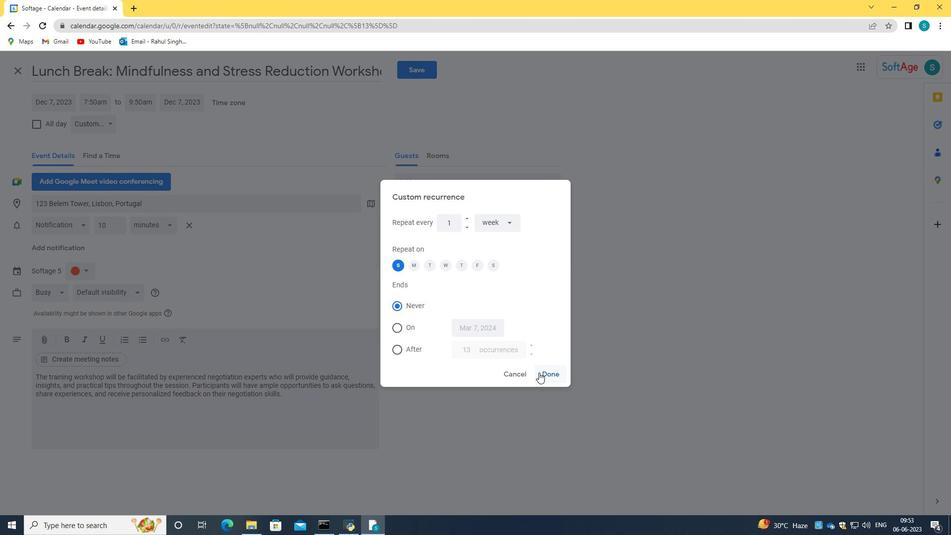 
Action: Mouse pressed left at (552, 375)
Screenshot: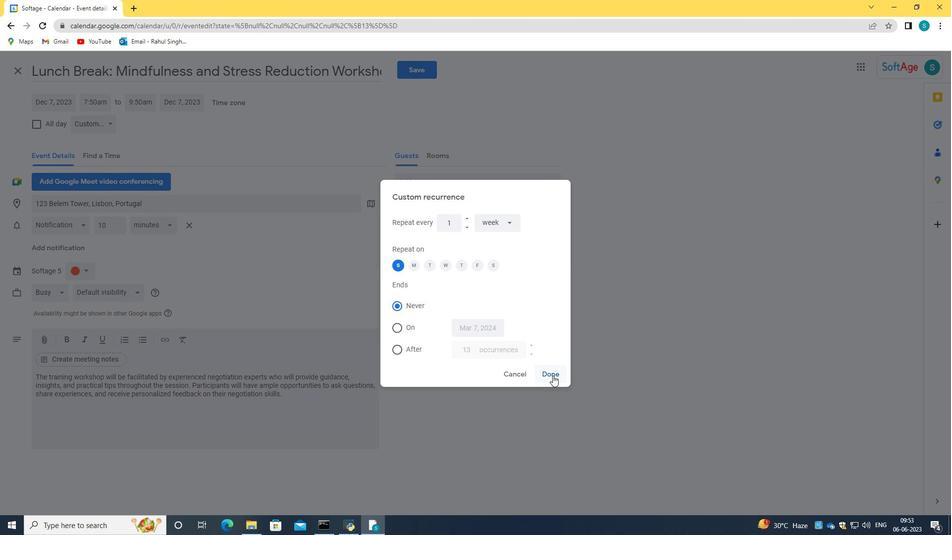
Action: Mouse moved to (413, 70)
Screenshot: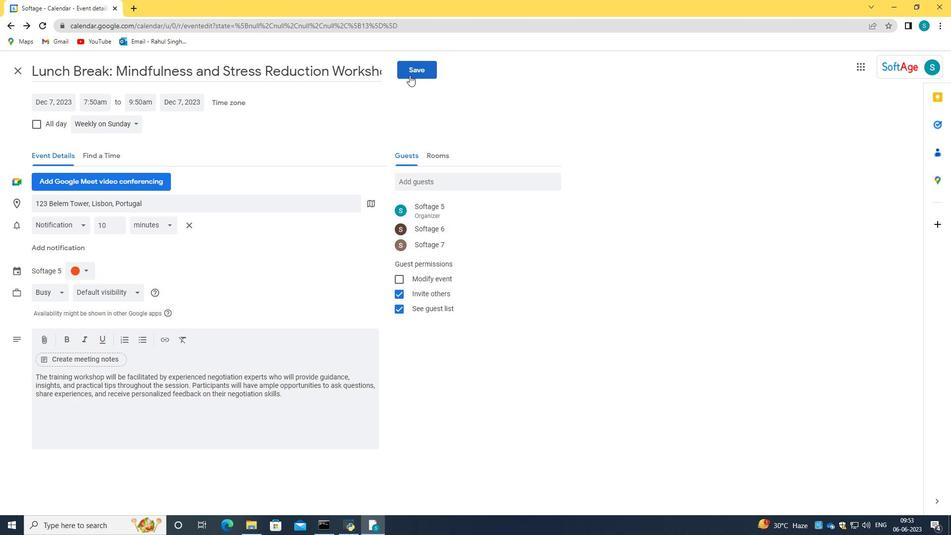 
Action: Mouse pressed left at (413, 70)
Screenshot: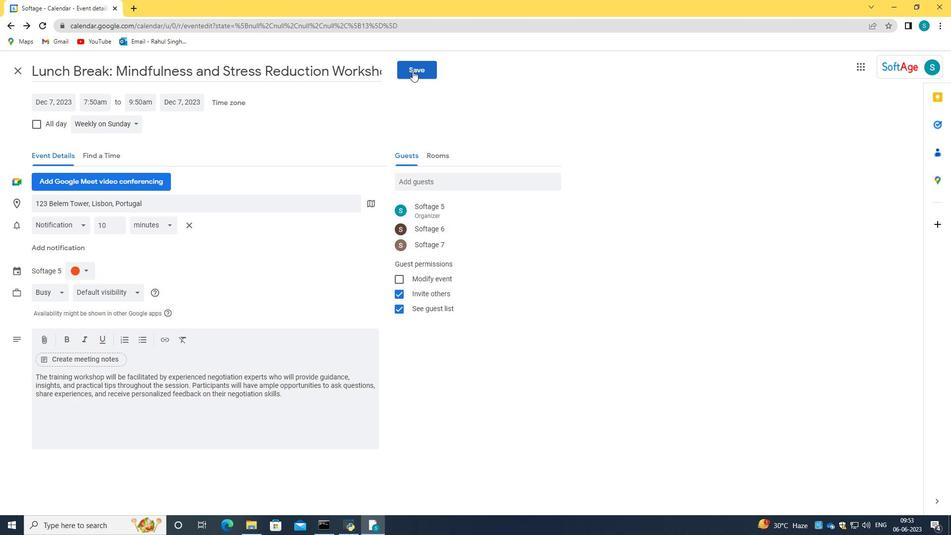 
Action: Mouse moved to (579, 311)
Screenshot: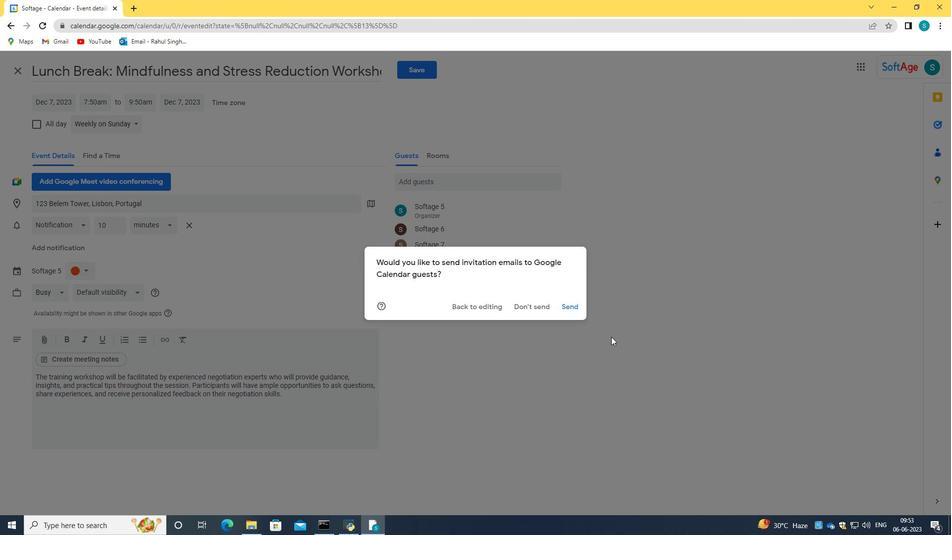 
Action: Mouse pressed left at (579, 311)
Screenshot: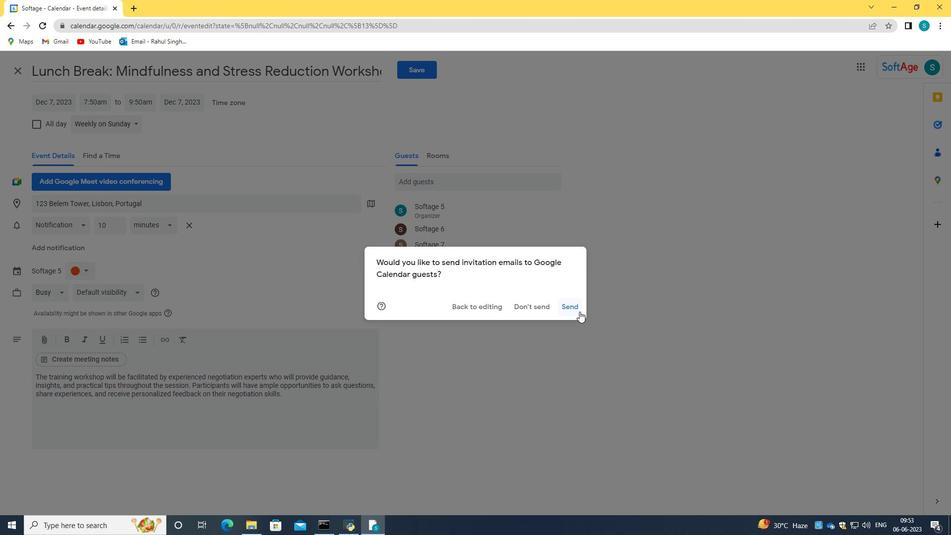 
